 Task: Add filter "In the last 30 days" in the request date.
Action: Mouse moved to (925, 272)
Screenshot: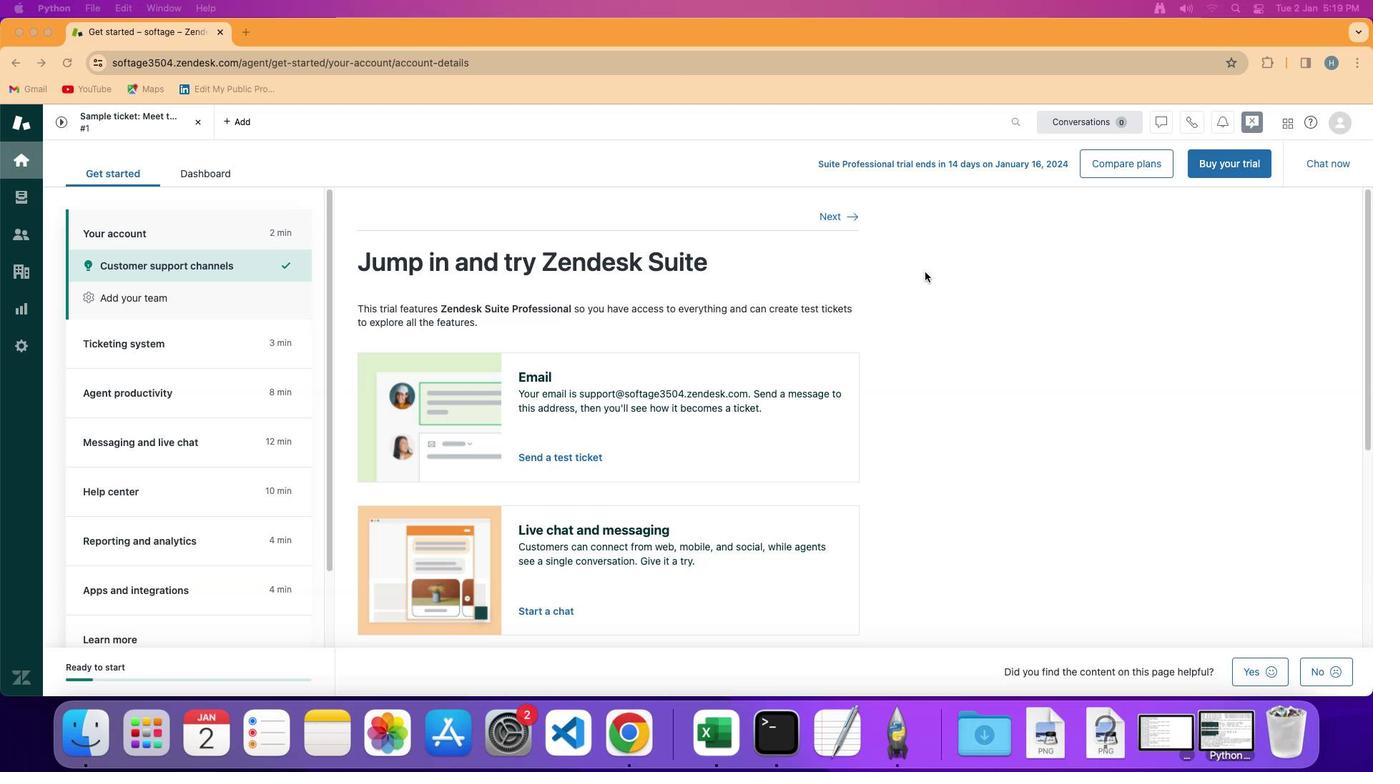 
Action: Mouse pressed left at (925, 272)
Screenshot: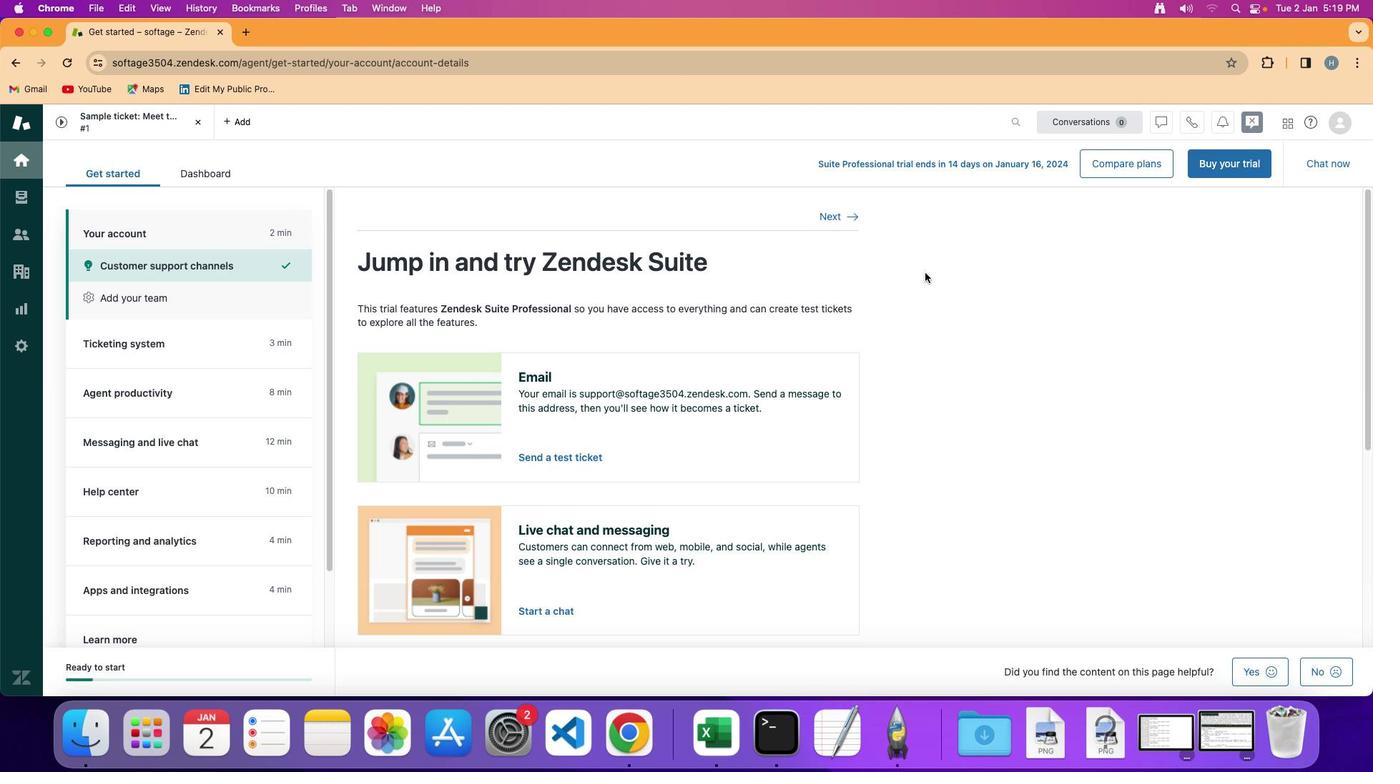
Action: Mouse moved to (17, 190)
Screenshot: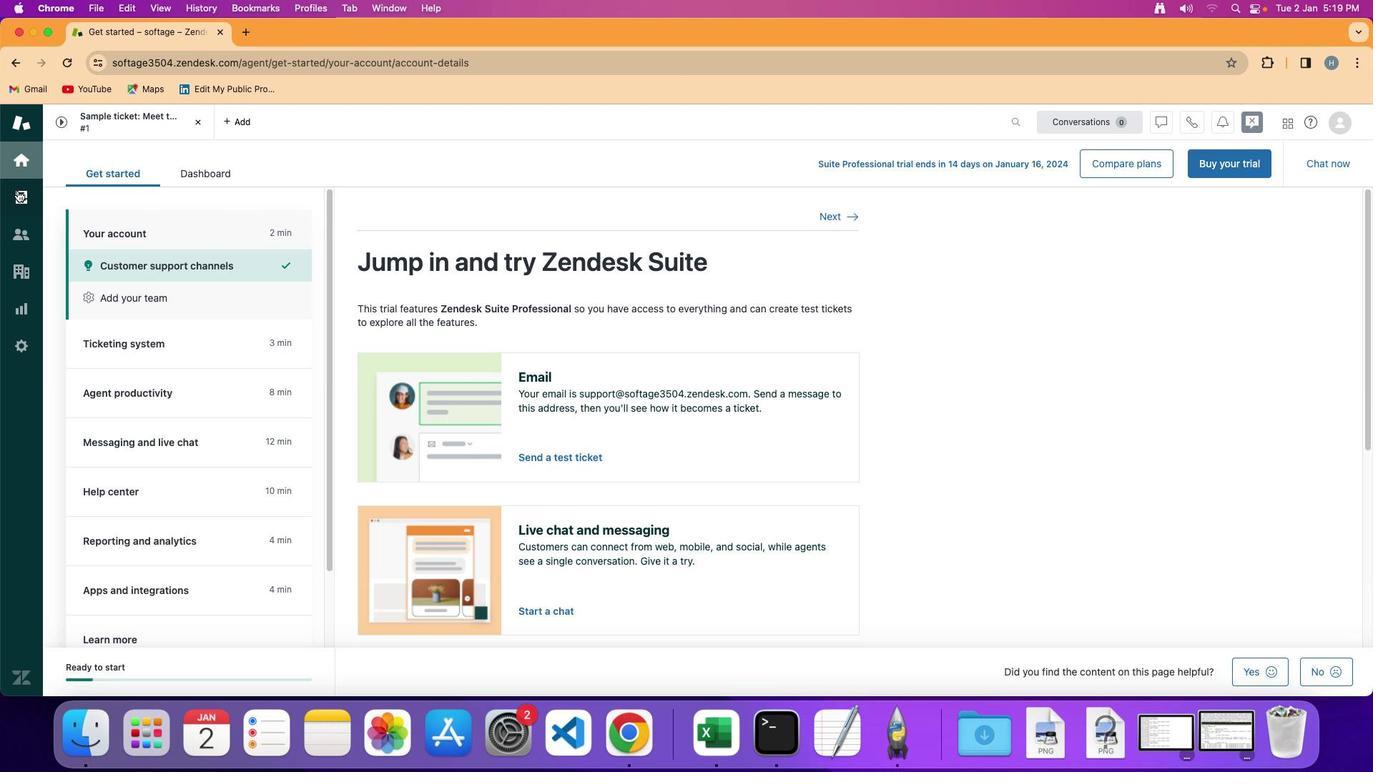 
Action: Mouse pressed left at (17, 190)
Screenshot: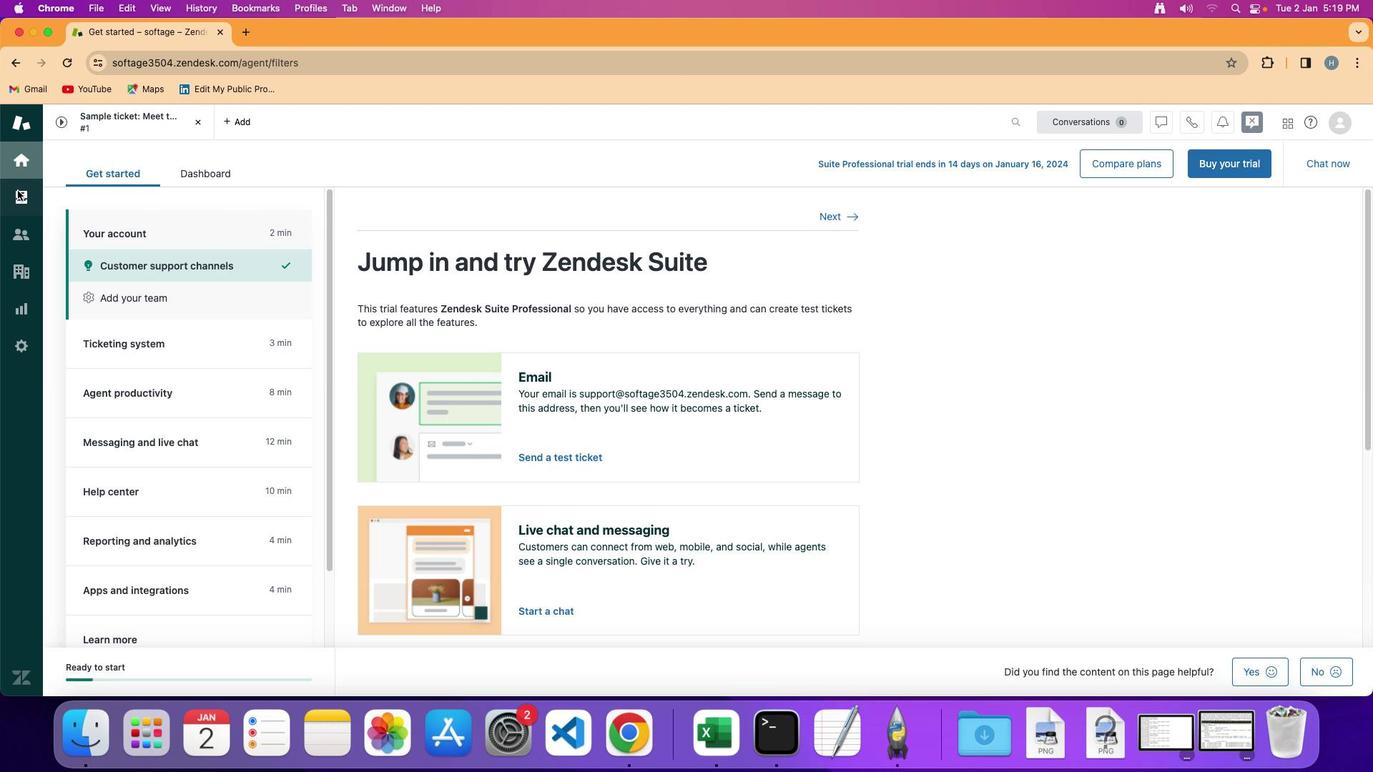 
Action: Mouse moved to (151, 270)
Screenshot: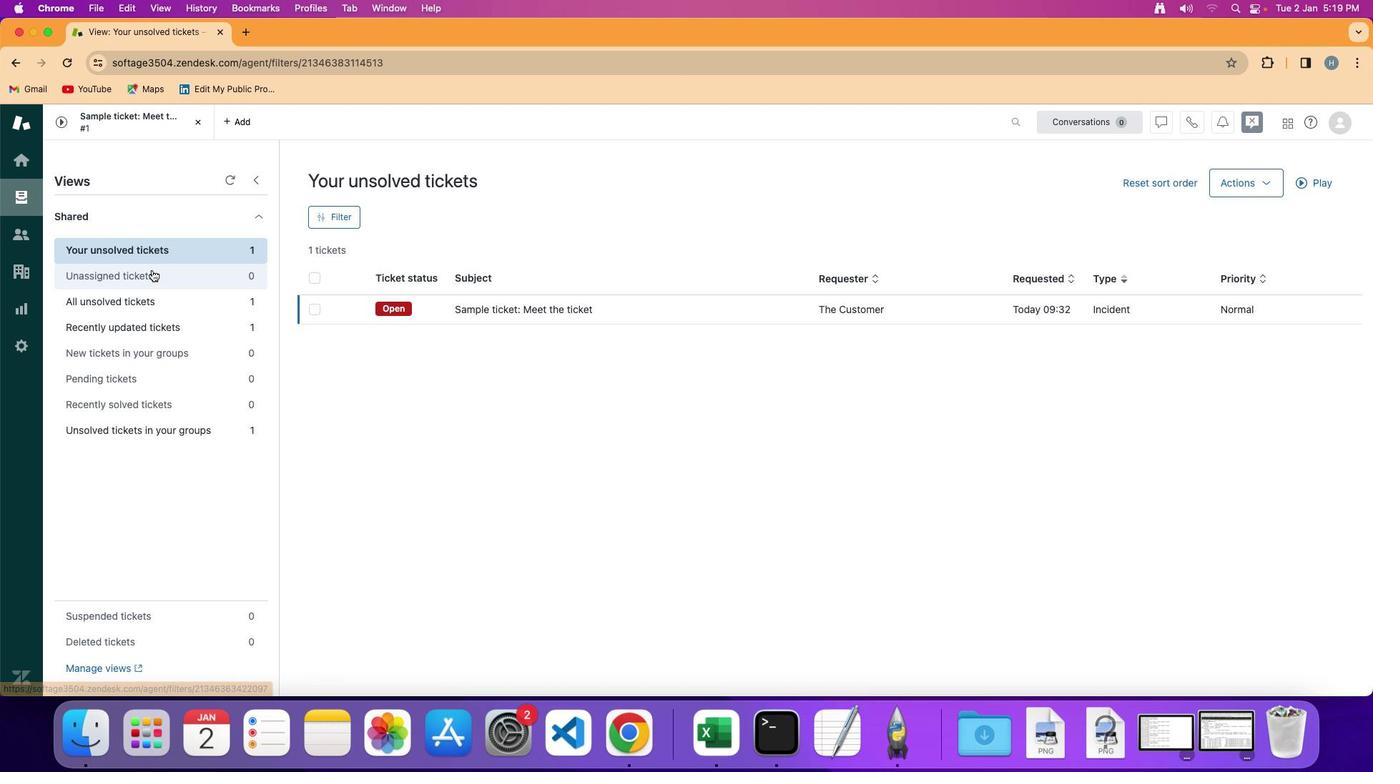 
Action: Mouse pressed left at (151, 270)
Screenshot: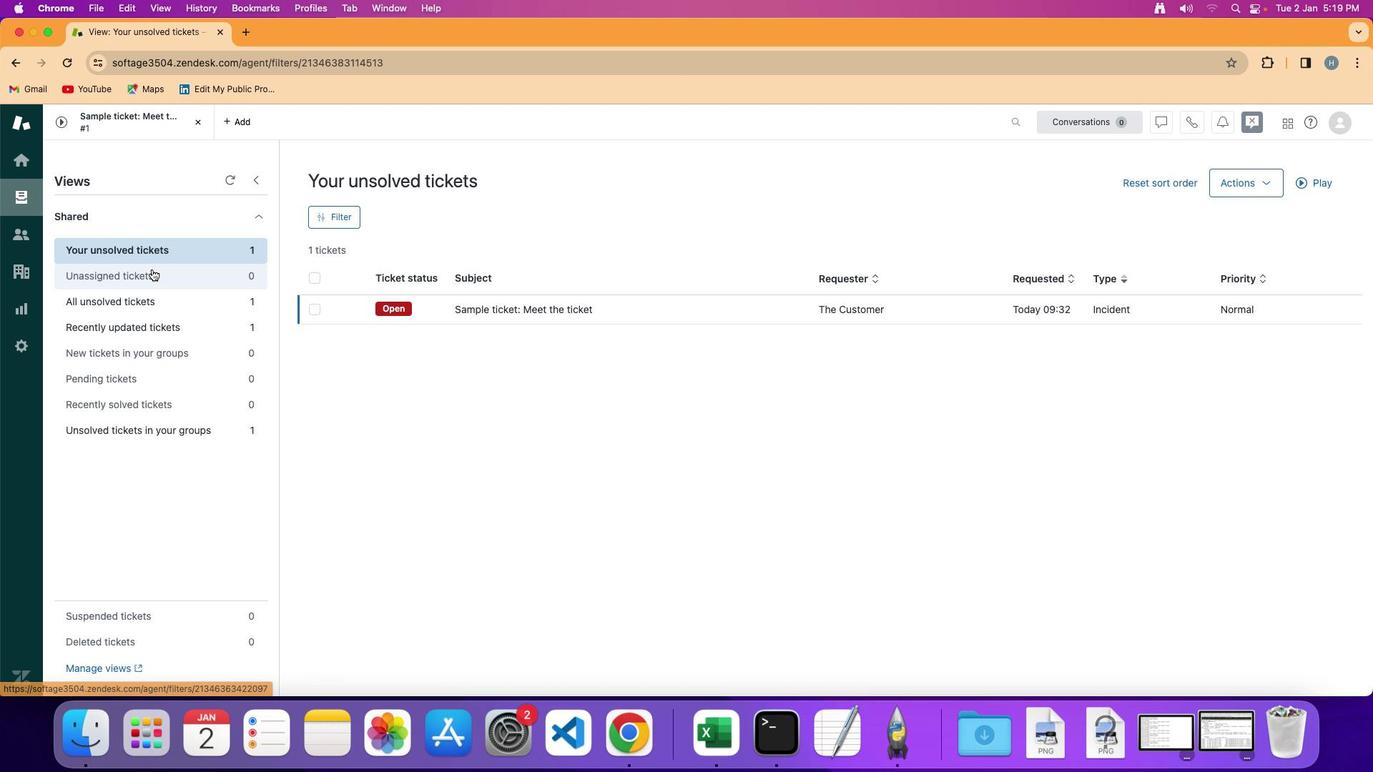 
Action: Mouse moved to (330, 216)
Screenshot: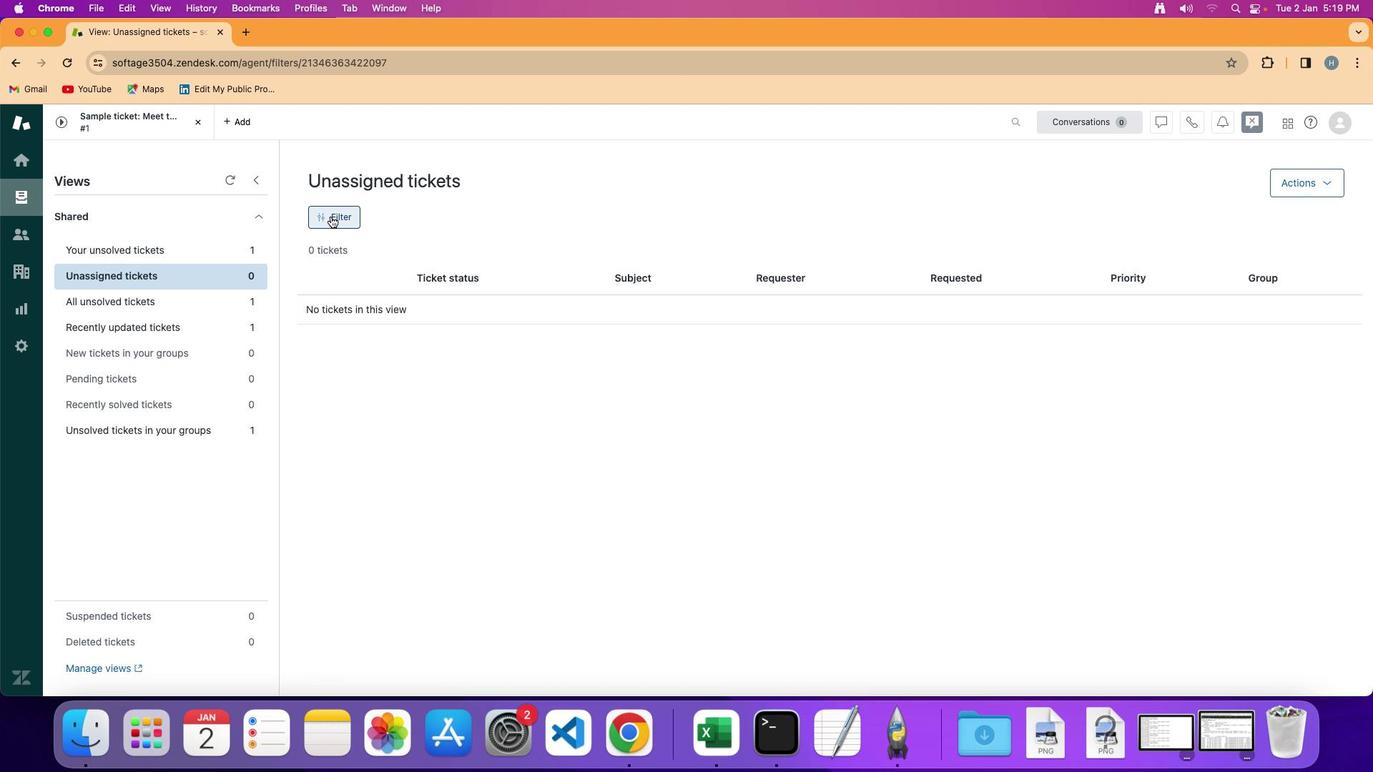 
Action: Mouse pressed left at (330, 216)
Screenshot: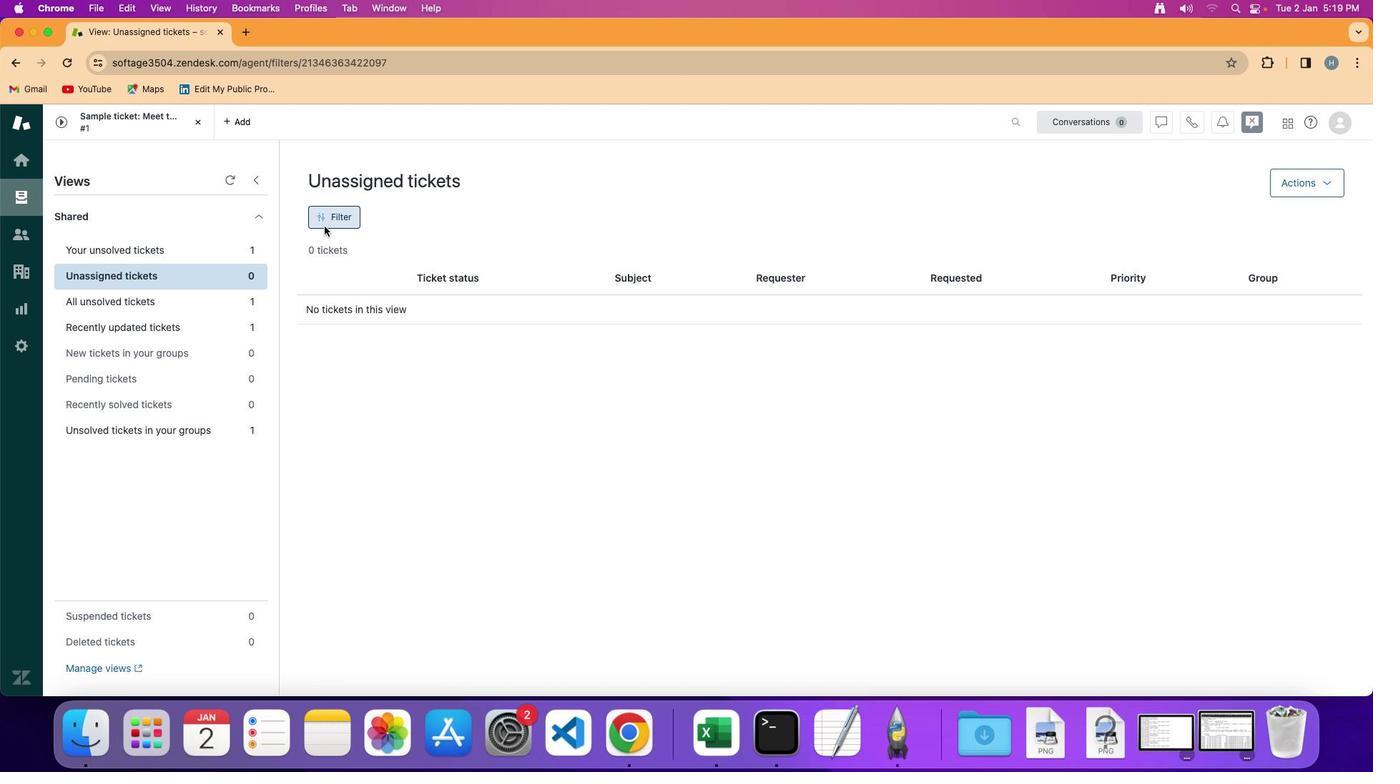 
Action: Mouse moved to (1136, 401)
Screenshot: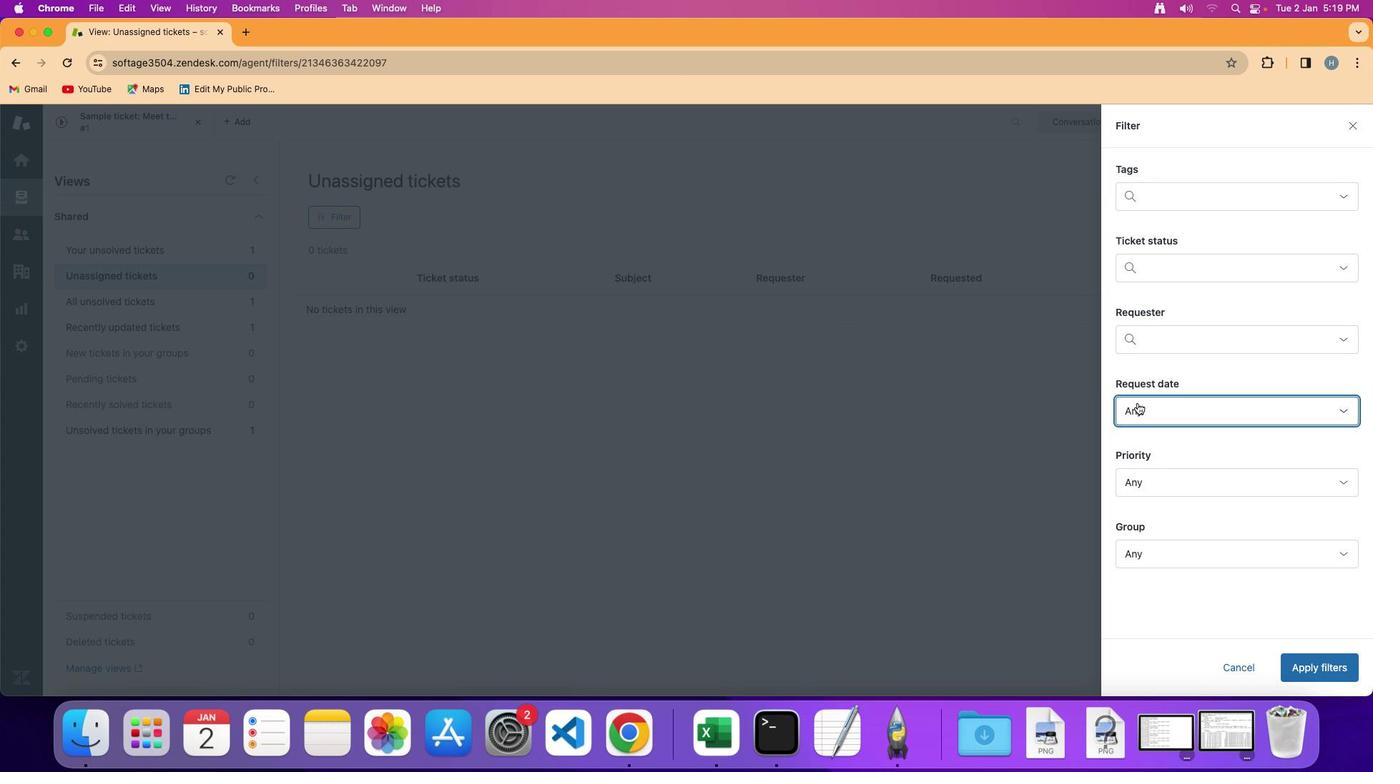 
Action: Mouse pressed left at (1136, 401)
Screenshot: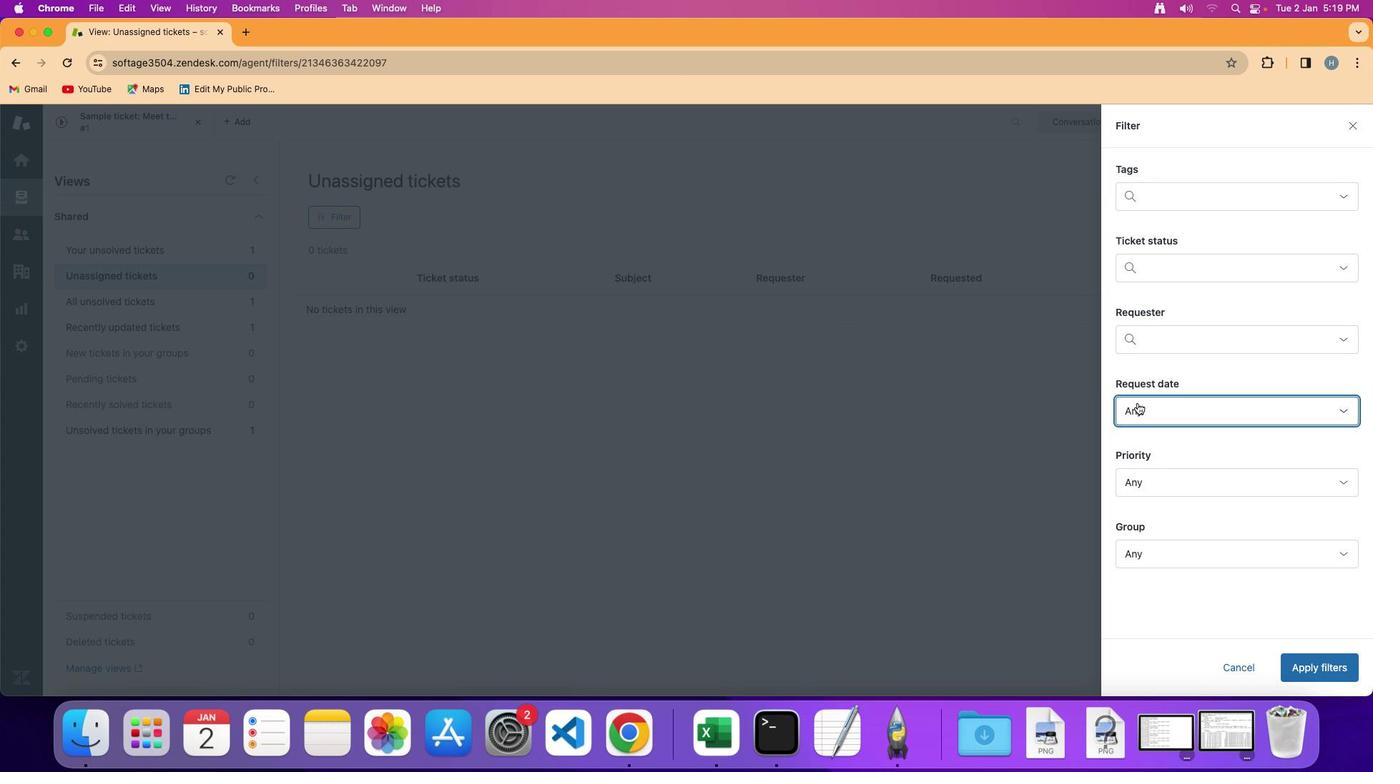 
Action: Mouse moved to (1178, 266)
Screenshot: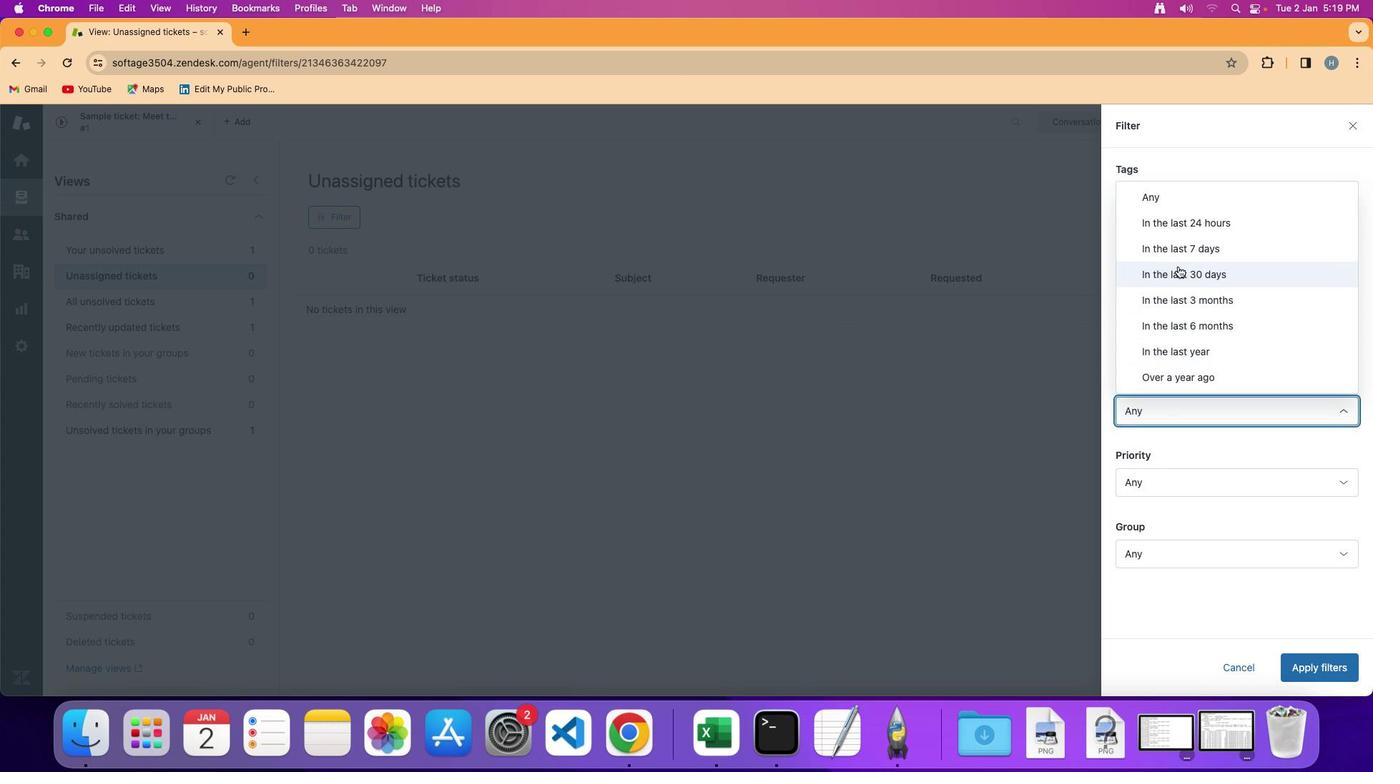 
Action: Mouse pressed left at (1178, 266)
Screenshot: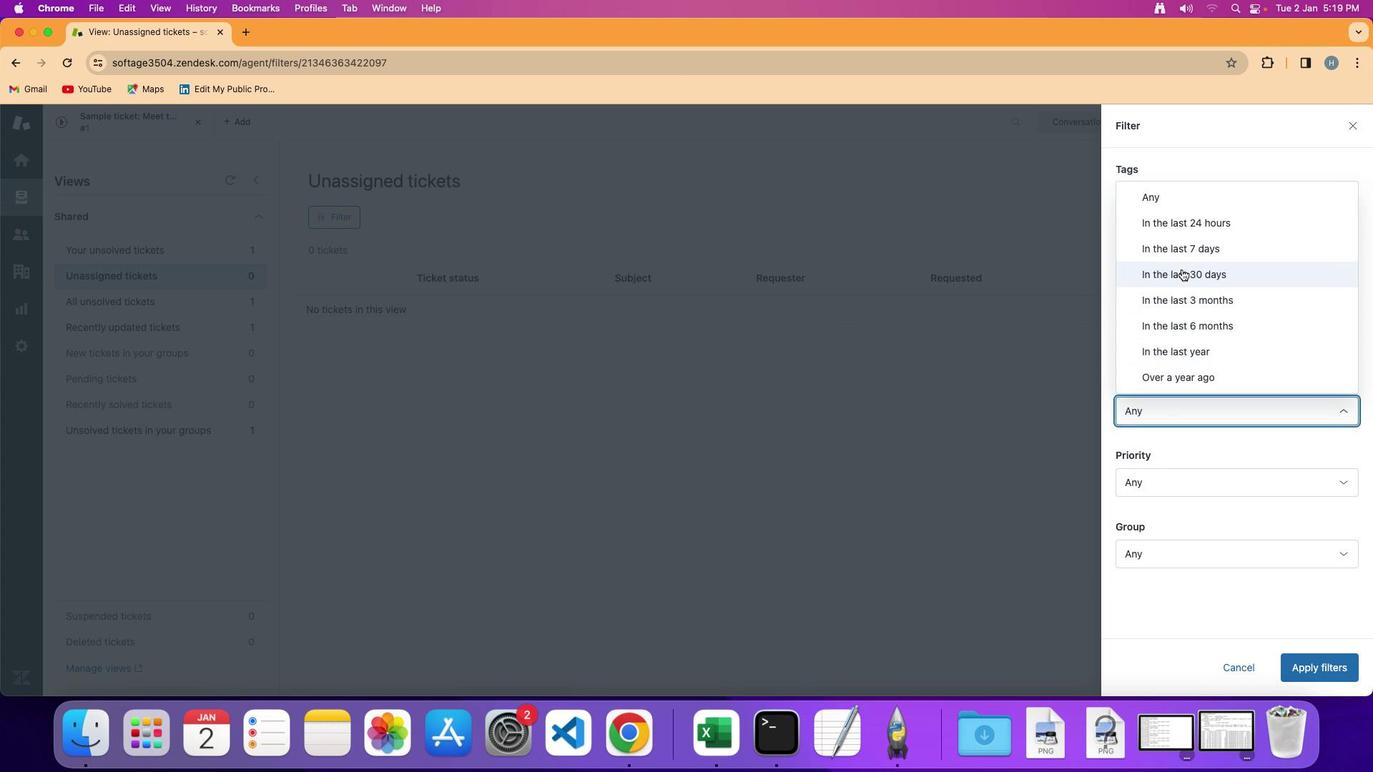 
Action: Mouse moved to (1311, 666)
Screenshot: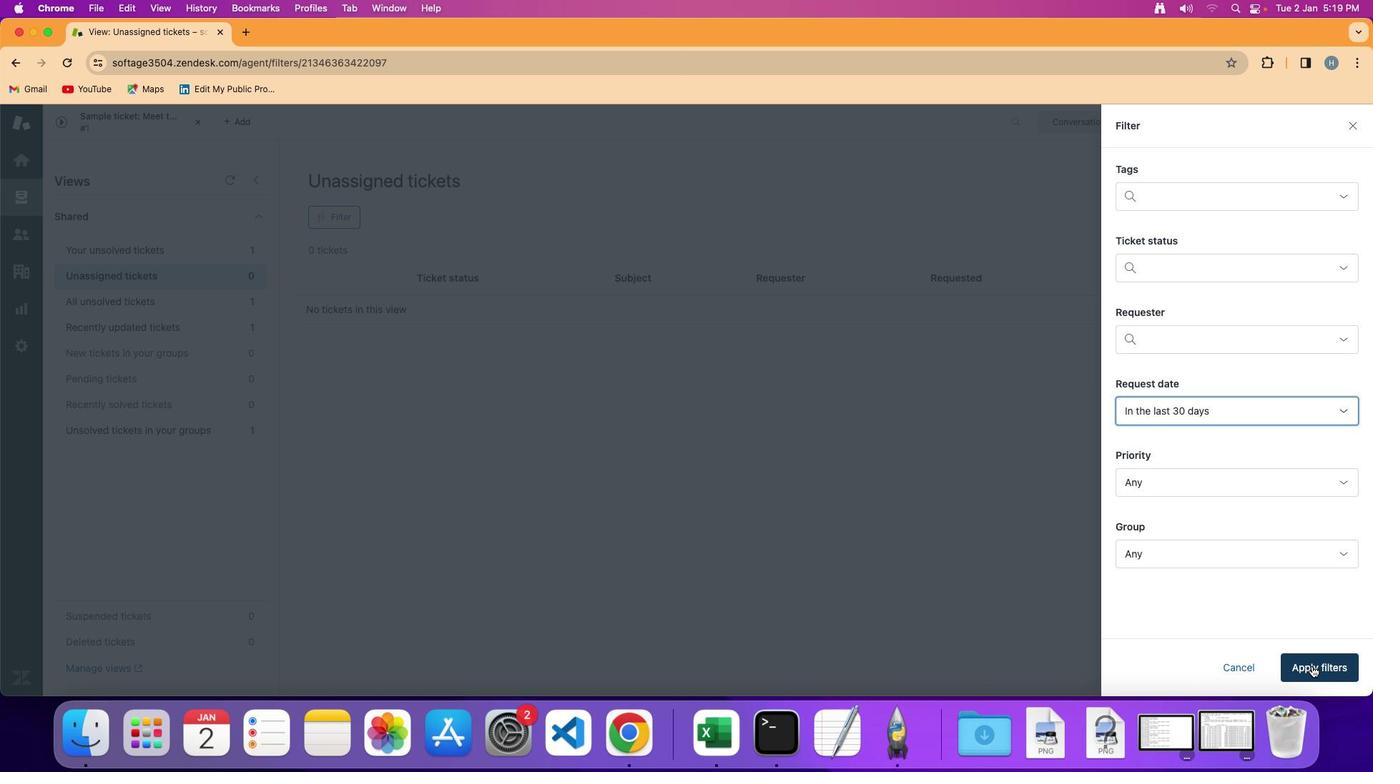 
Action: Mouse pressed left at (1311, 666)
Screenshot: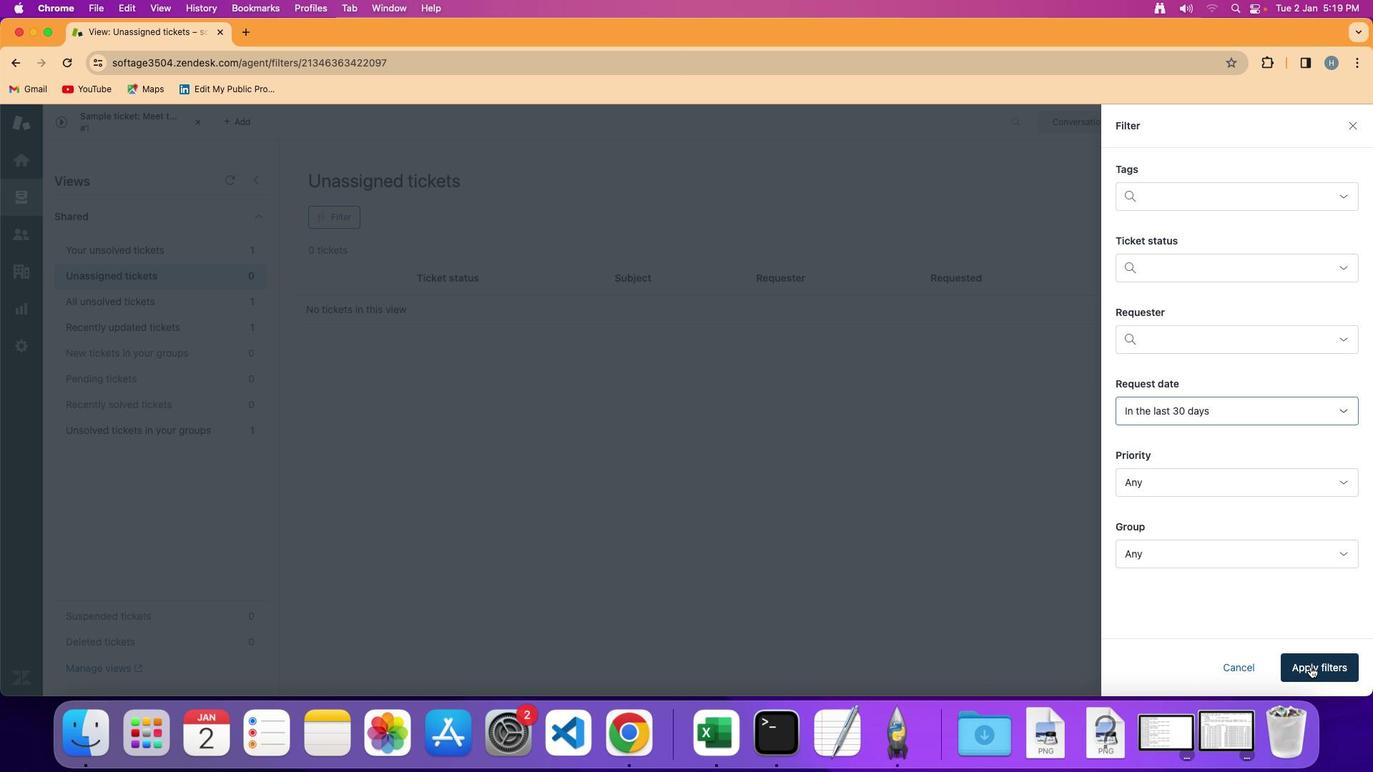
Action: Mouse moved to (701, 388)
Screenshot: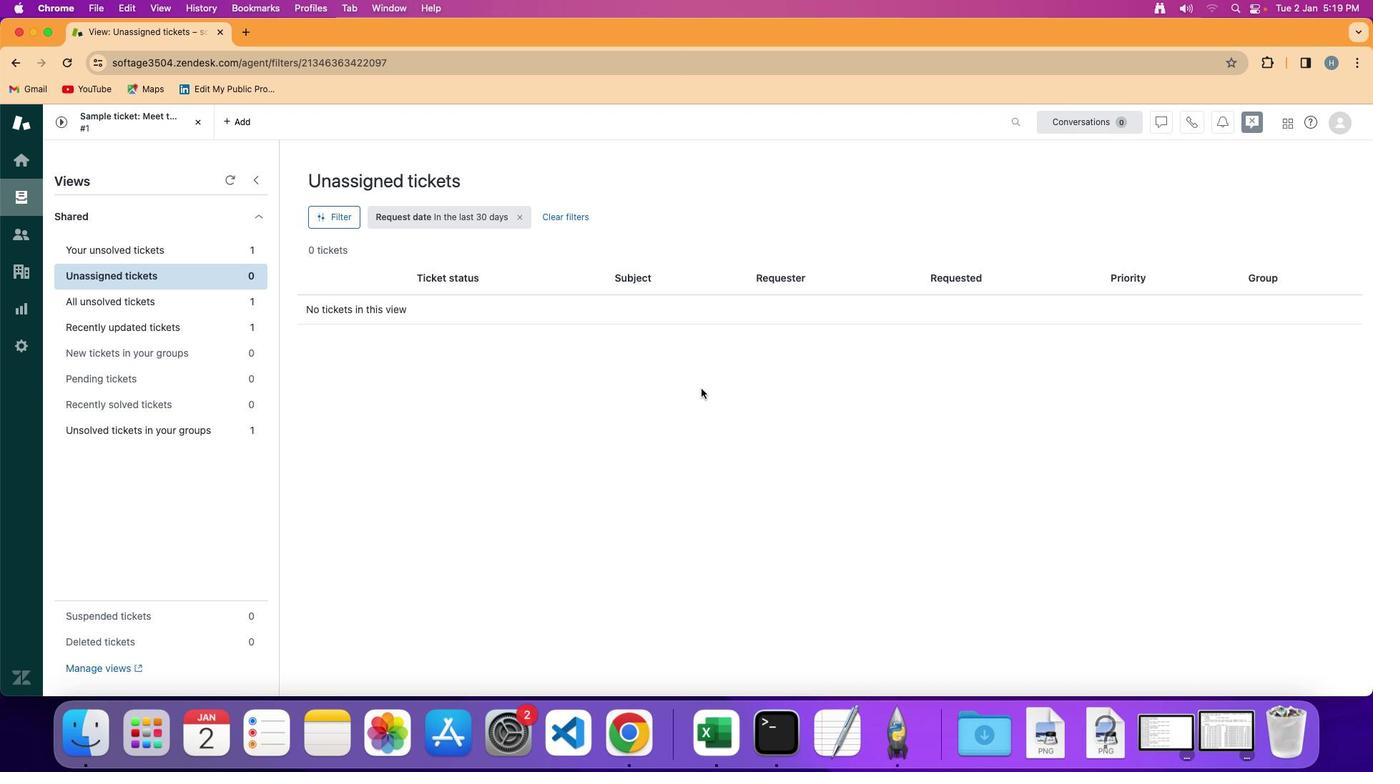 
